 Task: Create New Customer with Customer Name: Dollar General, Billing Address Line1: 2108 Pike Street, Billing Address Line2:  San Diego, Billing Address Line3:  California 92126, Cell Number: 832-238-5024
Action: Mouse moved to (196, 43)
Screenshot: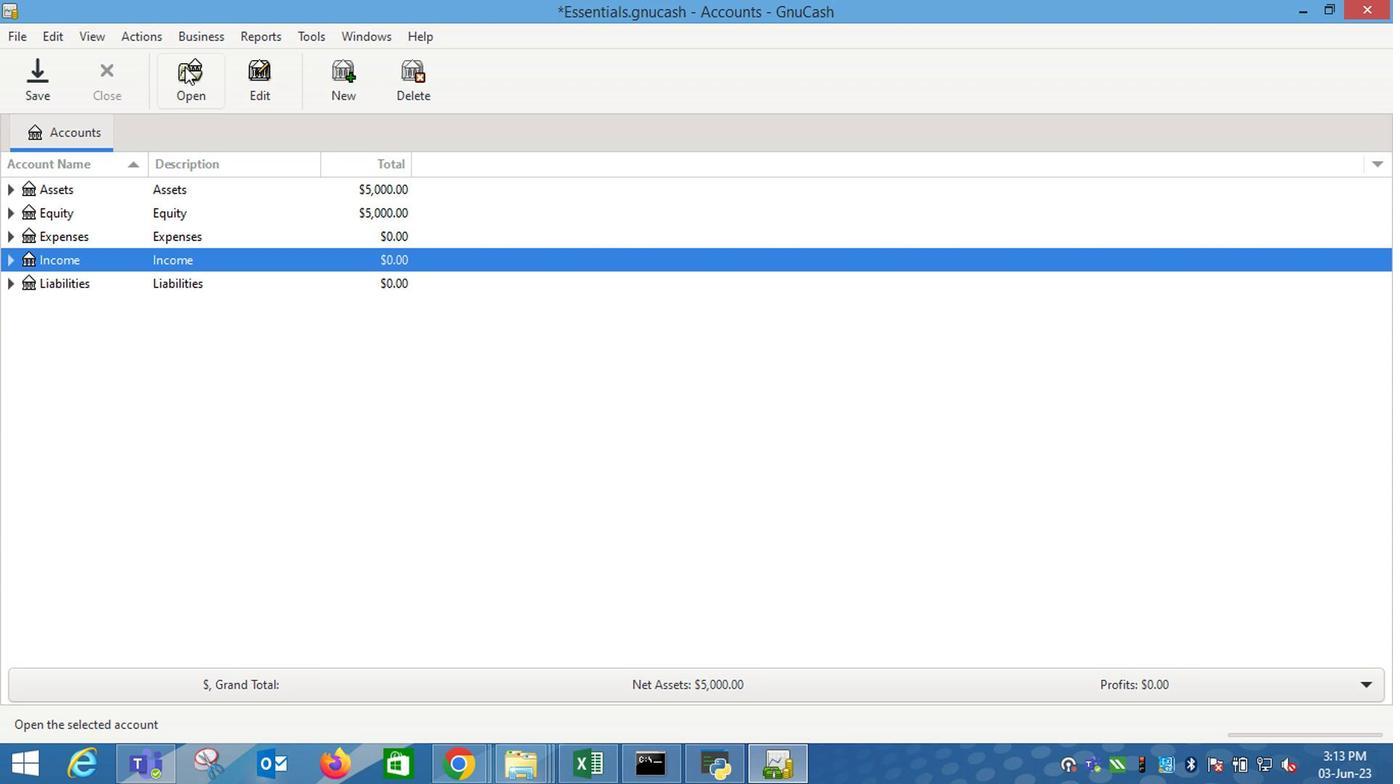 
Action: Mouse pressed left at (196, 43)
Screenshot: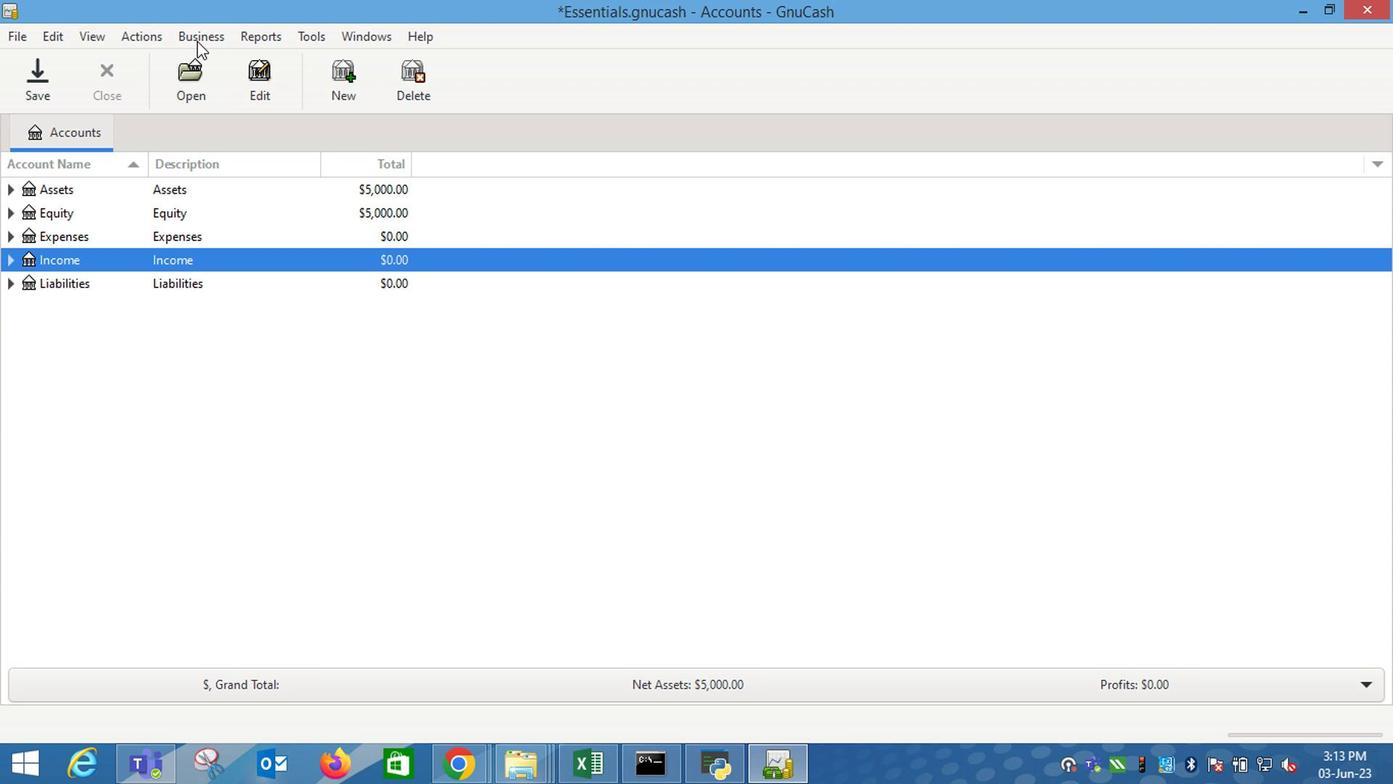 
Action: Mouse moved to (426, 94)
Screenshot: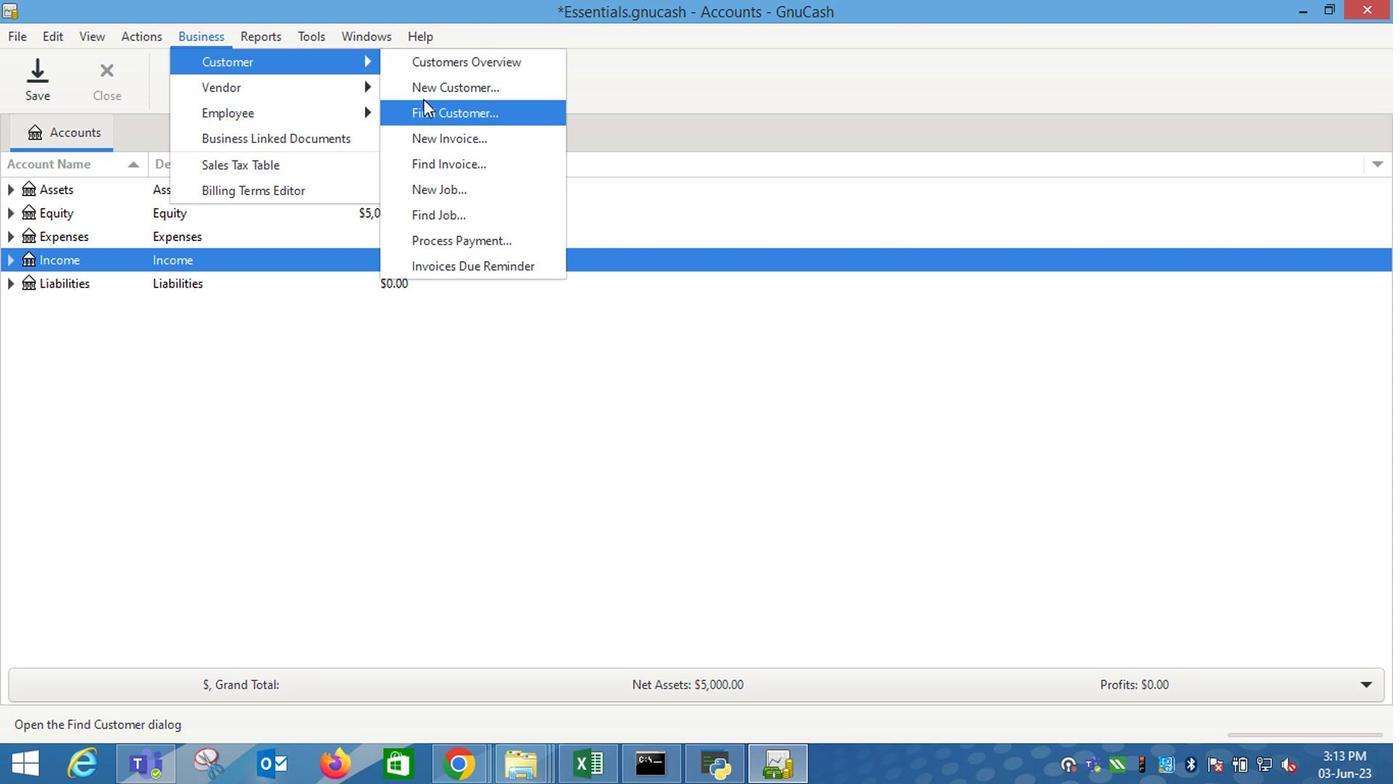 
Action: Mouse pressed left at (426, 94)
Screenshot: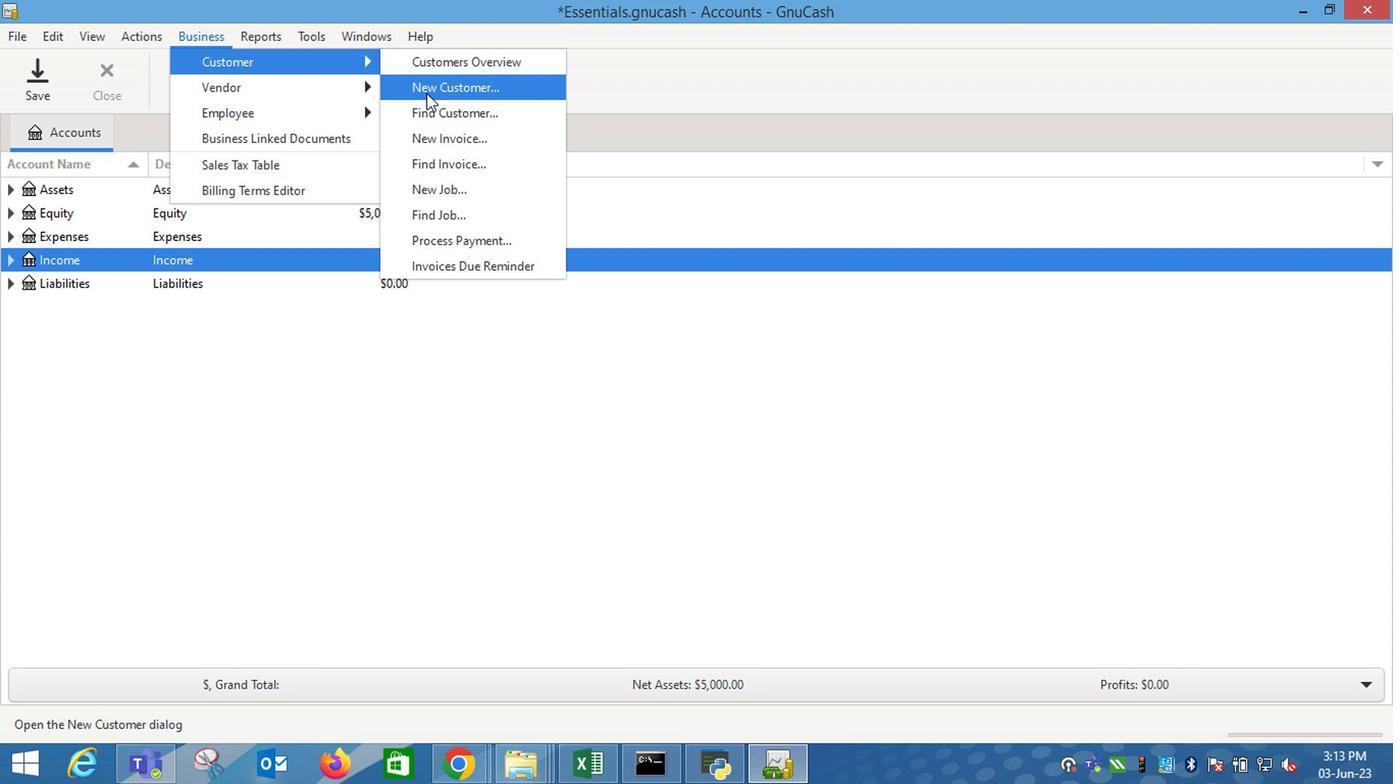 
Action: Mouse moved to (987, 283)
Screenshot: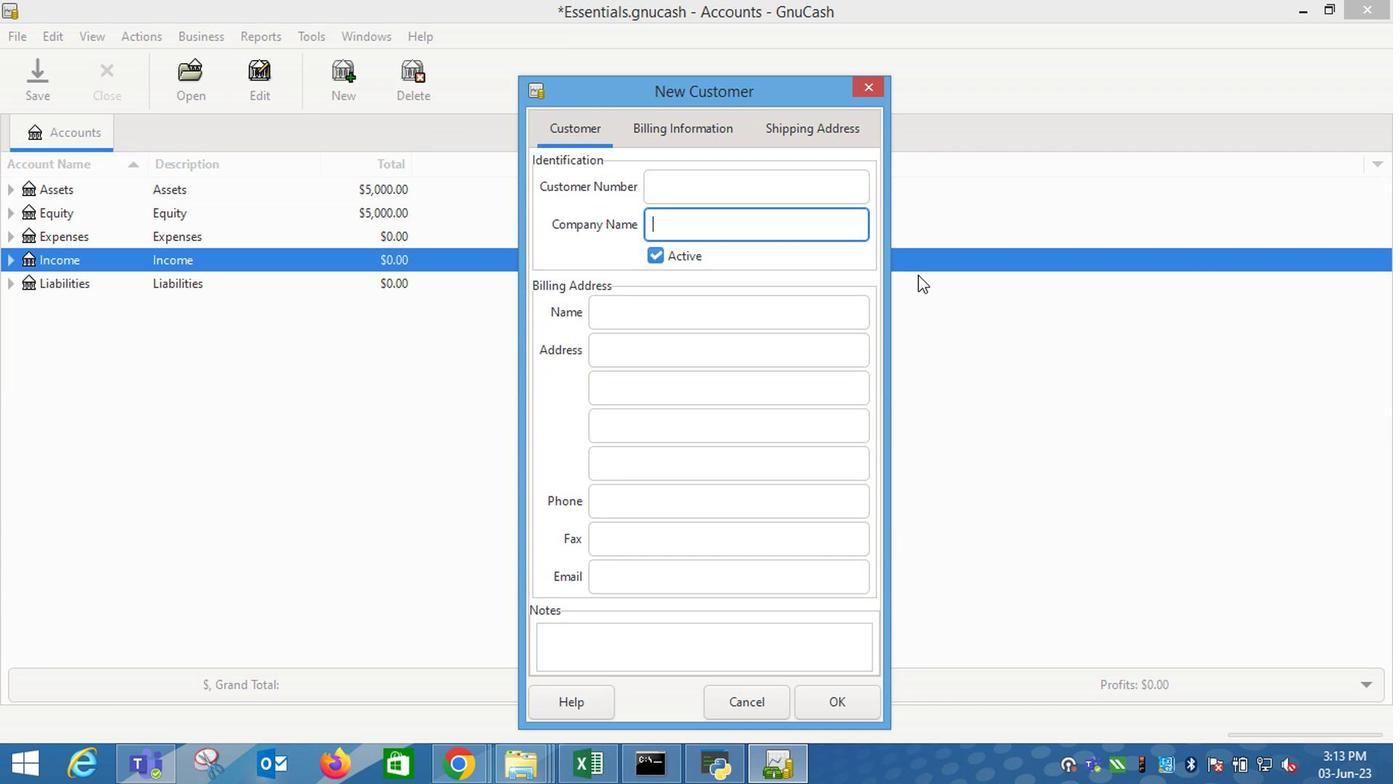 
Action: Mouse pressed left at (987, 283)
Screenshot: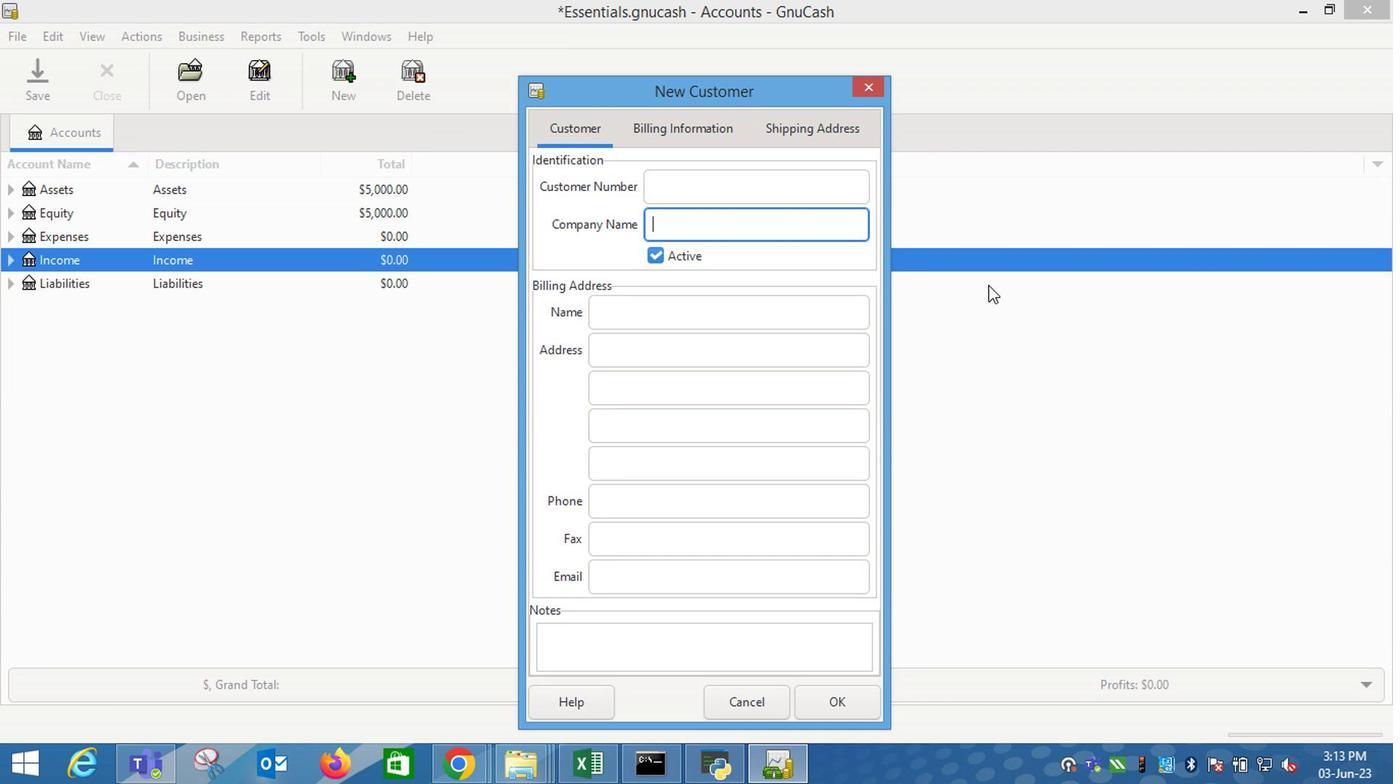 
Action: Key pressed <Key.shift_r>
Screenshot: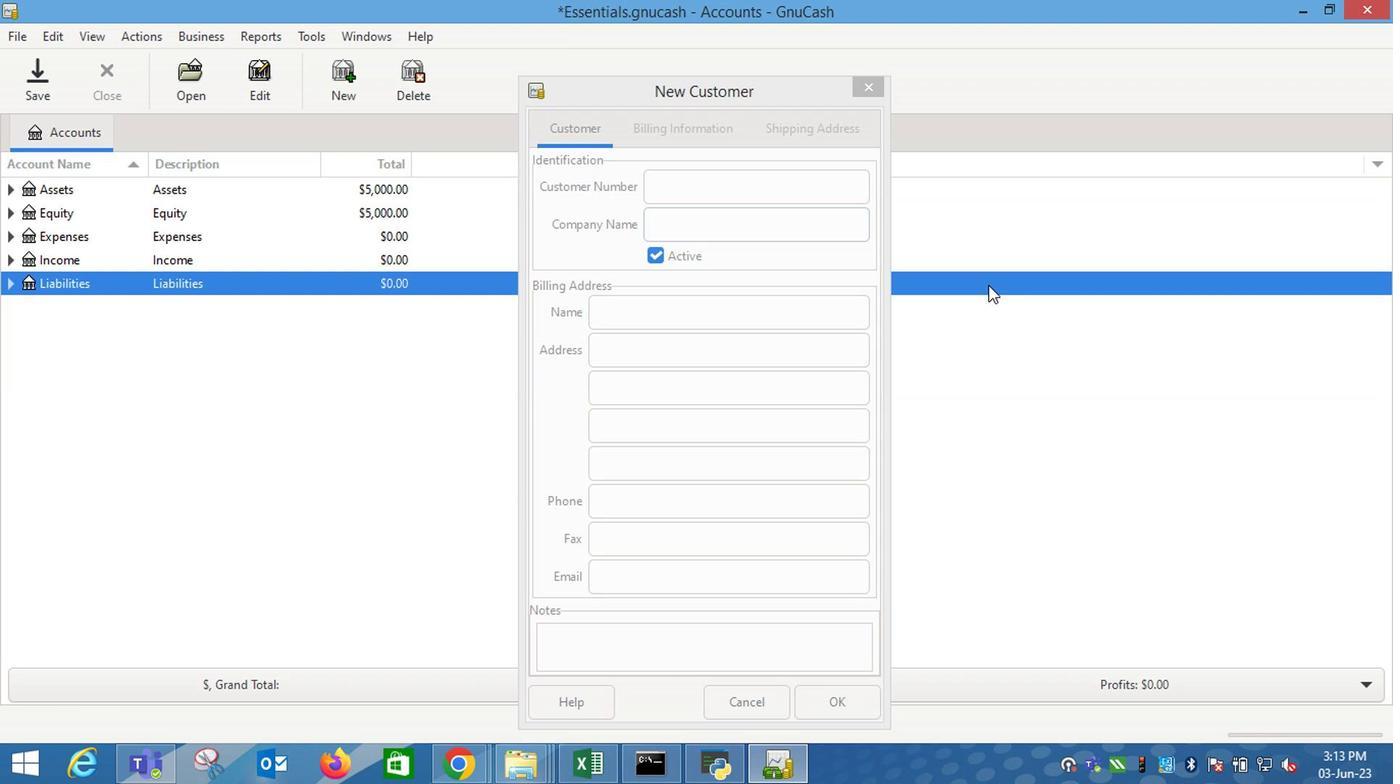 
Action: Mouse moved to (714, 186)
Screenshot: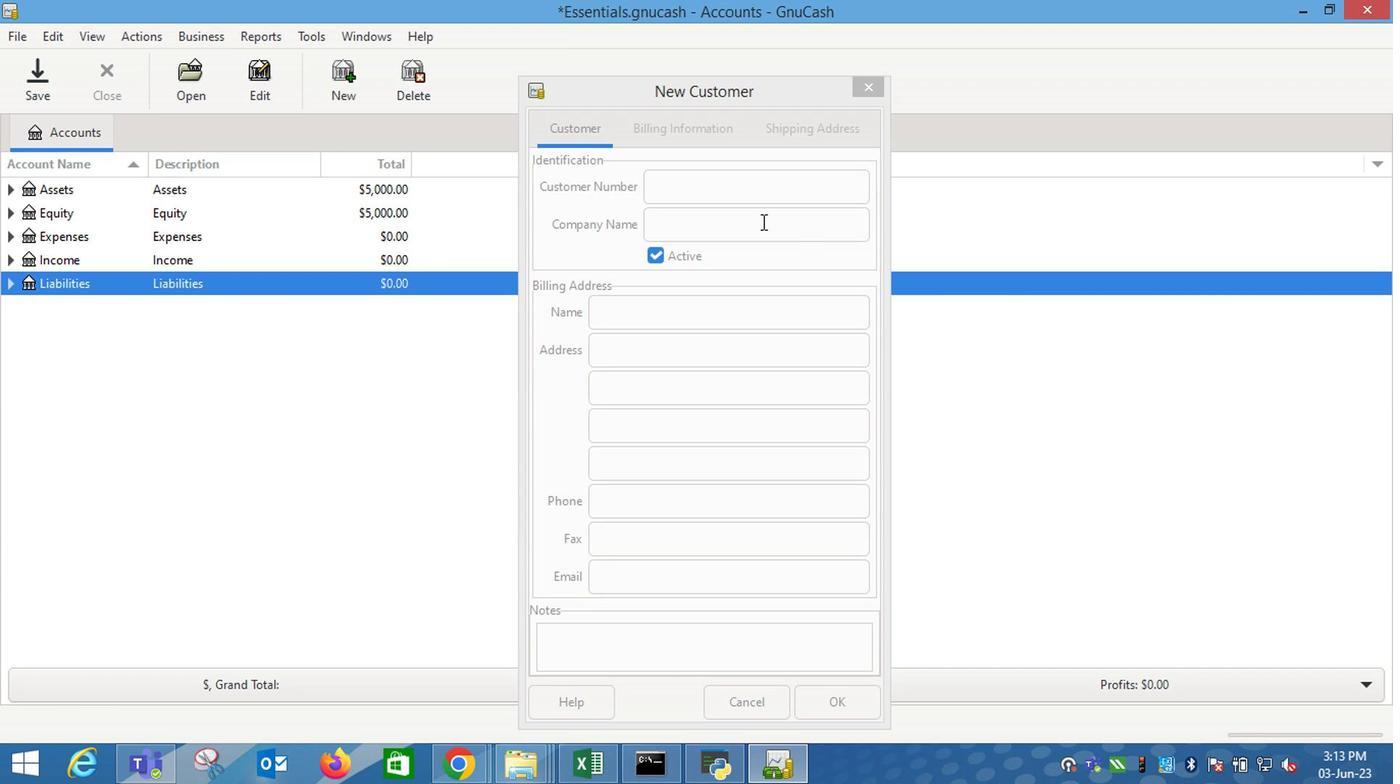 
Action: Mouse pressed left at (714, 186)
Screenshot: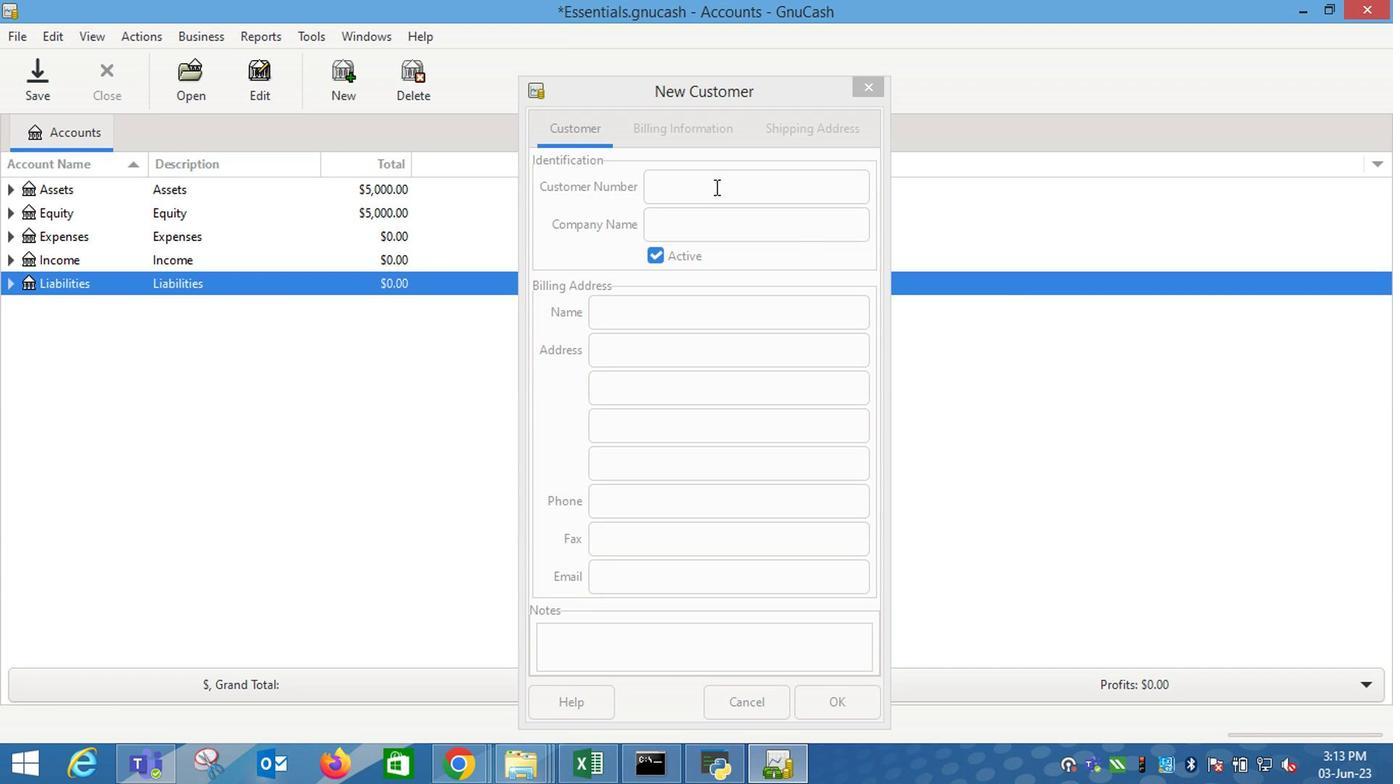 
Action: Mouse moved to (694, 230)
Screenshot: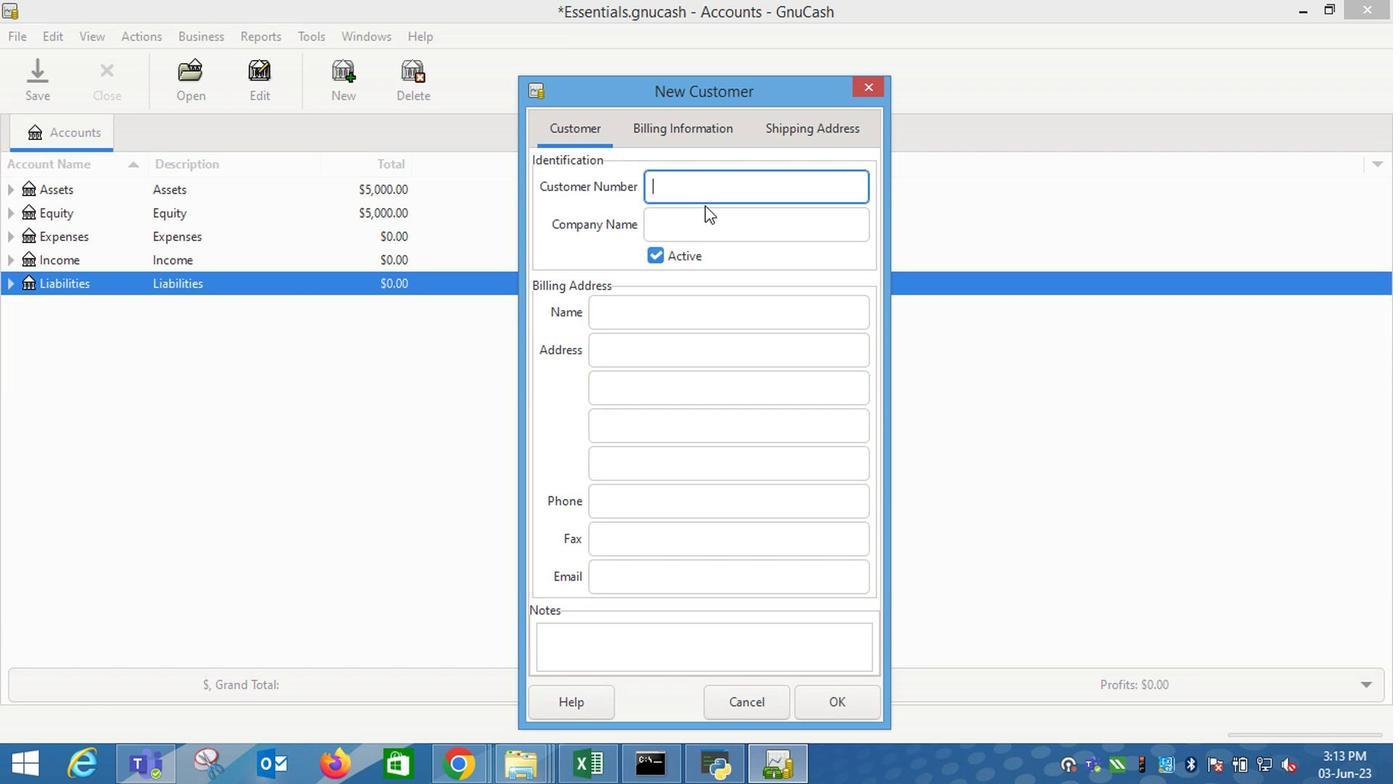 
Action: Mouse pressed left at (694, 230)
Screenshot: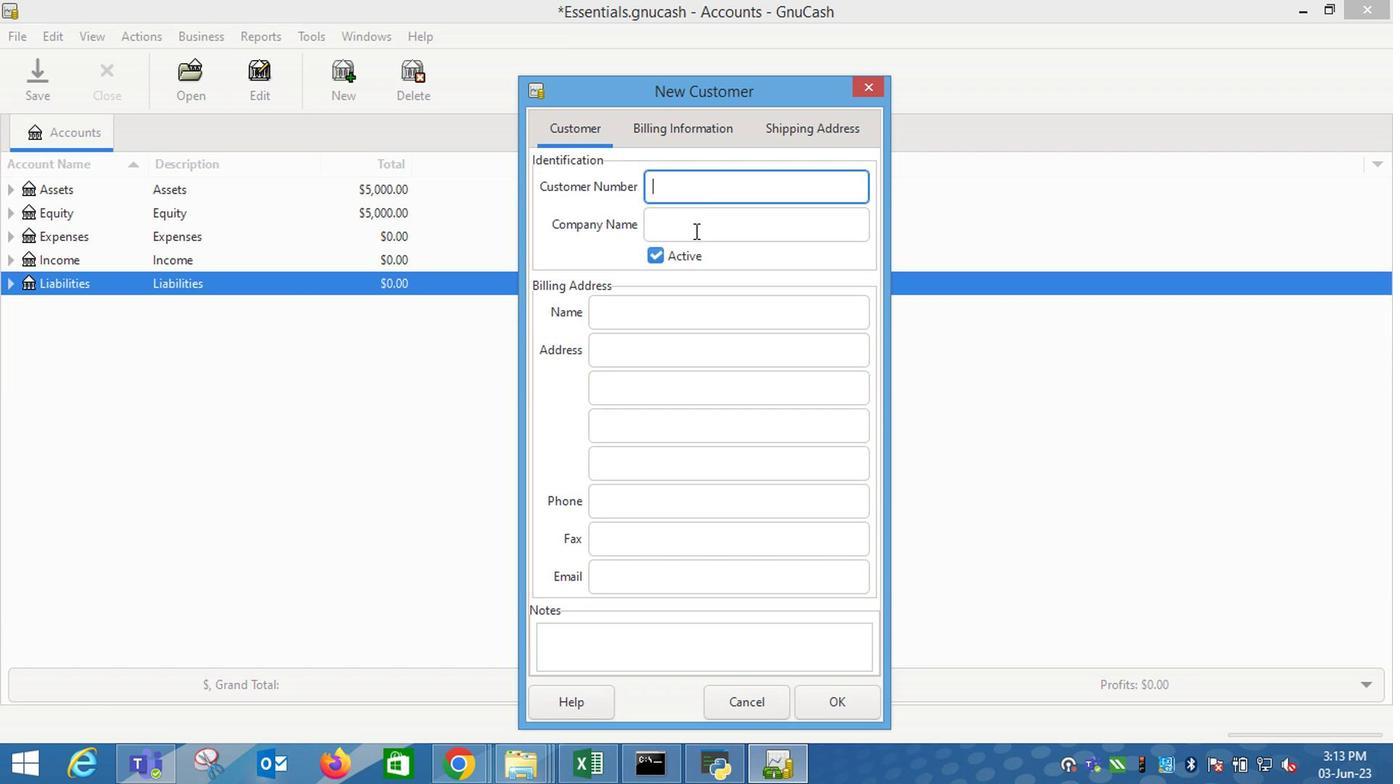 
Action: Mouse moved to (1140, 340)
Screenshot: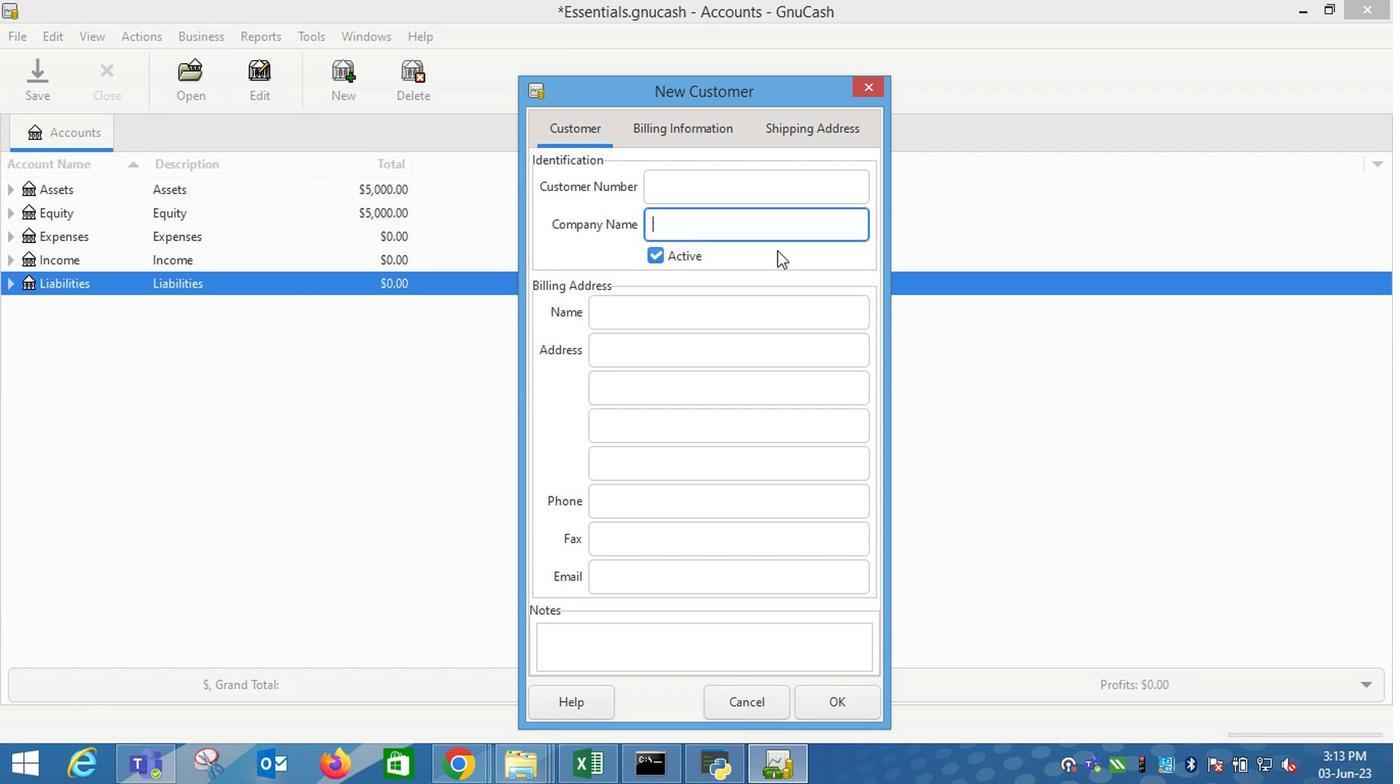 
Action: Key pressed <Key.shift_r>Dollar<Key.space><Key.shift_r><Key.shift_r>General<Key.tab><Key.tab><Key.tab>2108<Key.space><Key.shift_r>Pike<Key.space><Key.shift_r>Street<Key.tab><Key.shift_r>San<Key.space><Key.tab><Key.shift_r>Ca<Key.tab><Key.tab>832-238-5024
Screenshot: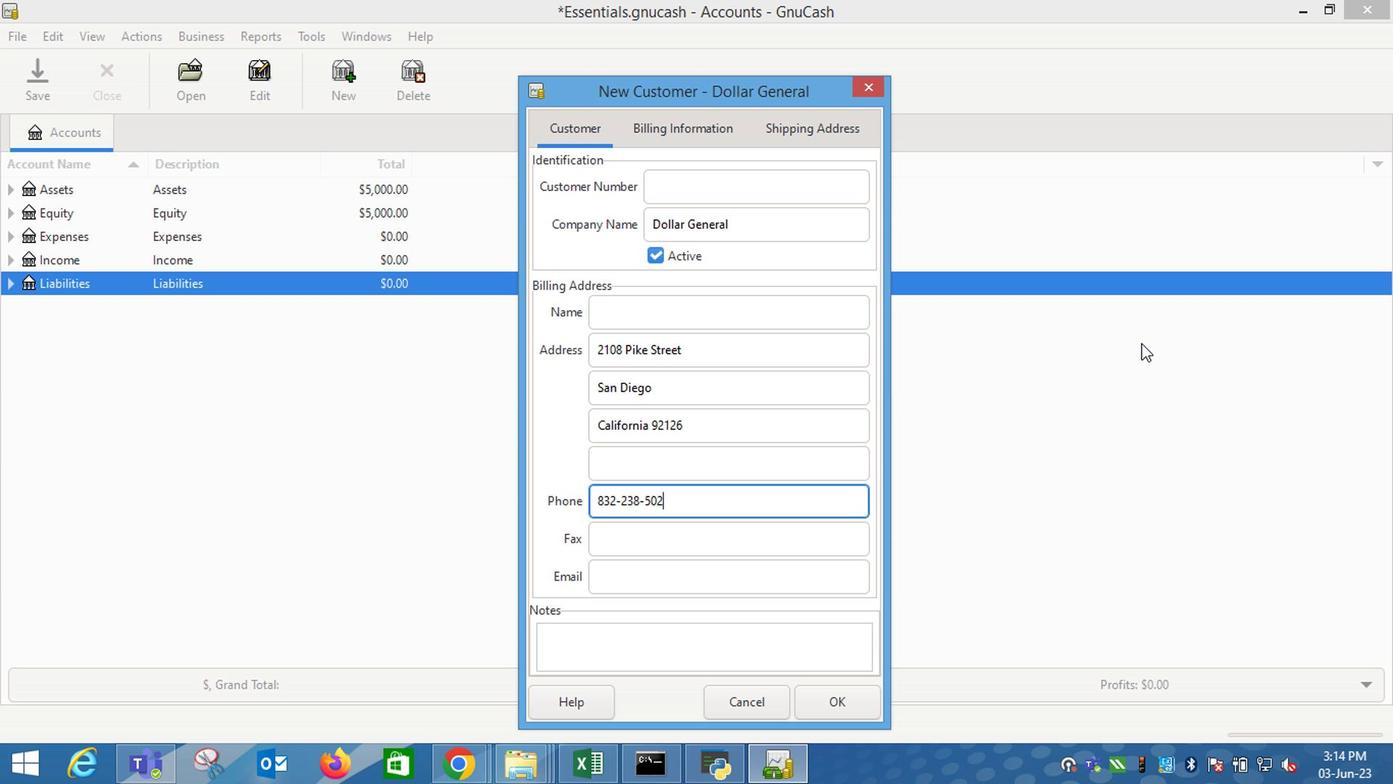 
Action: Mouse moved to (716, 136)
Screenshot: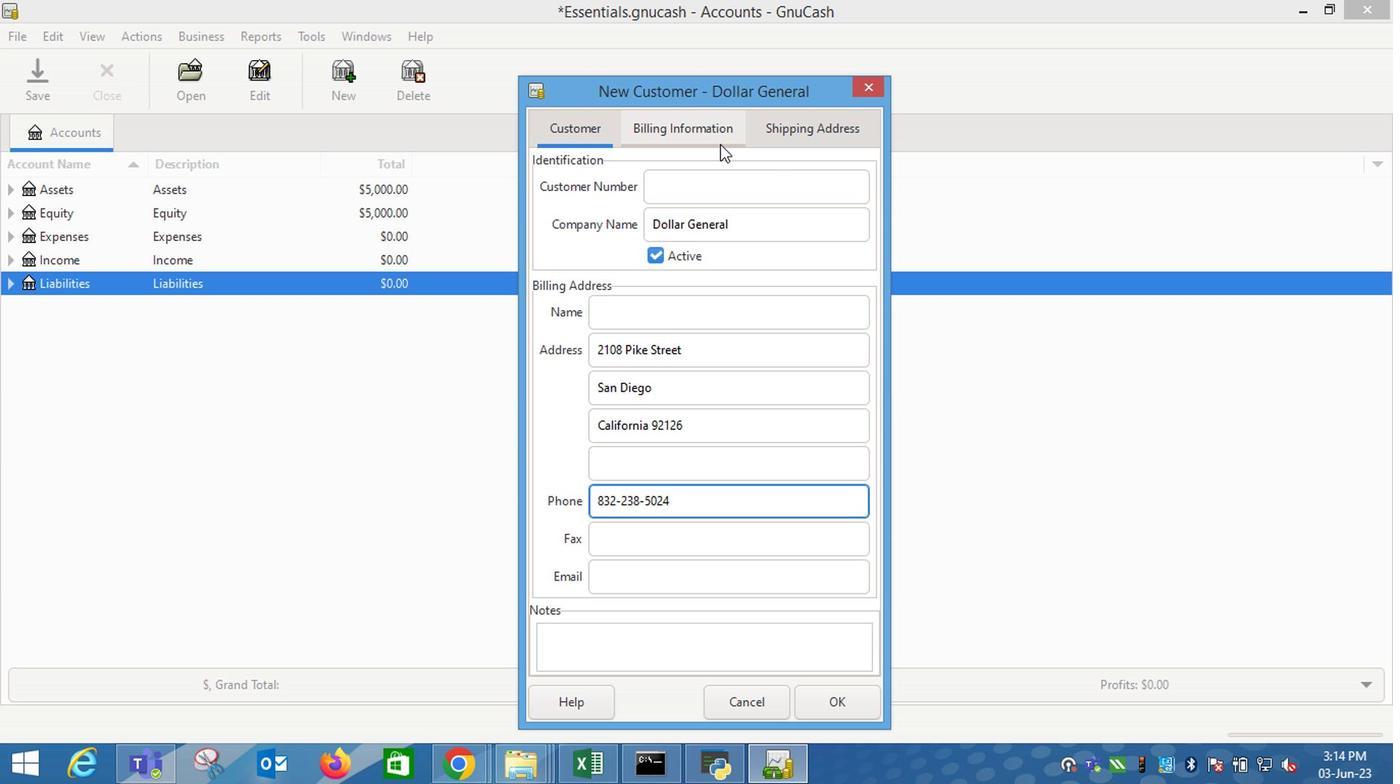 
Action: Mouse pressed left at (716, 136)
Screenshot: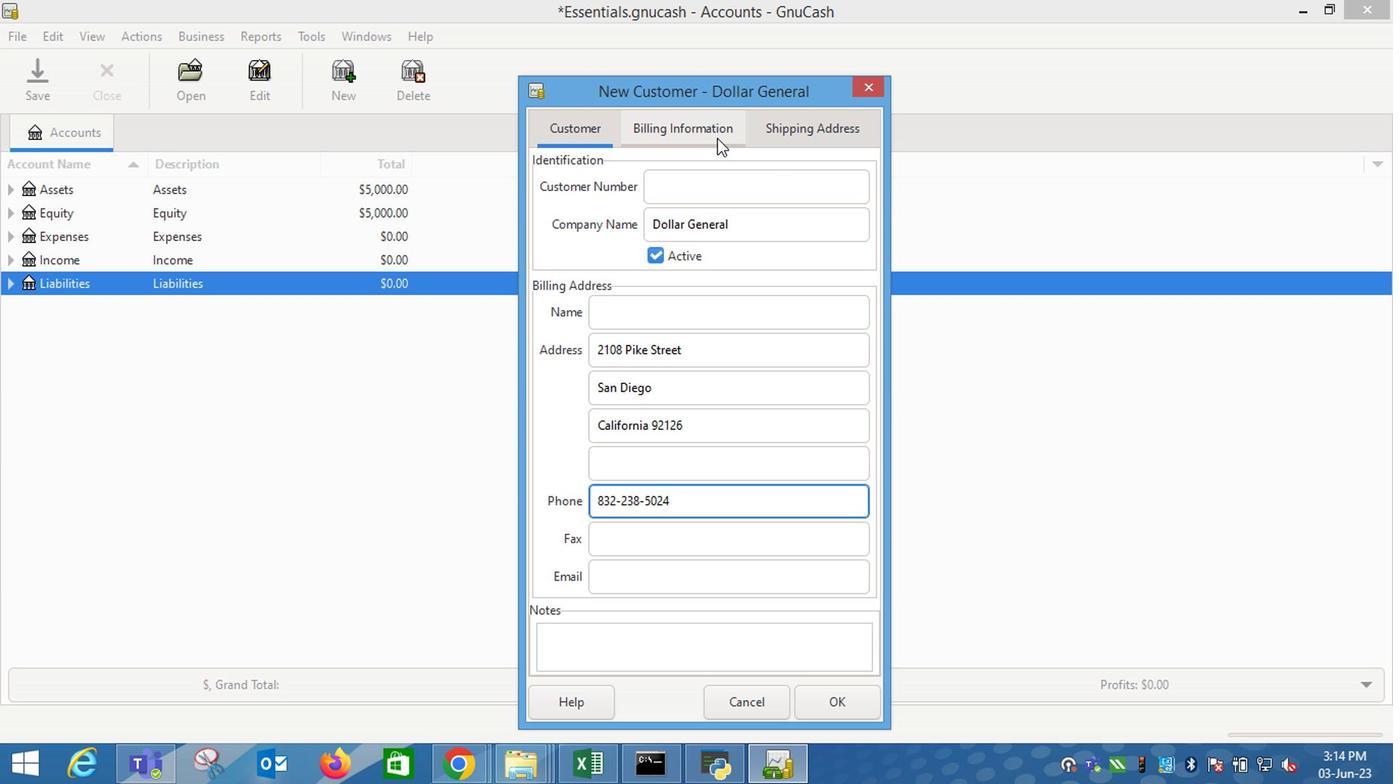 
Action: Mouse moved to (847, 698)
Screenshot: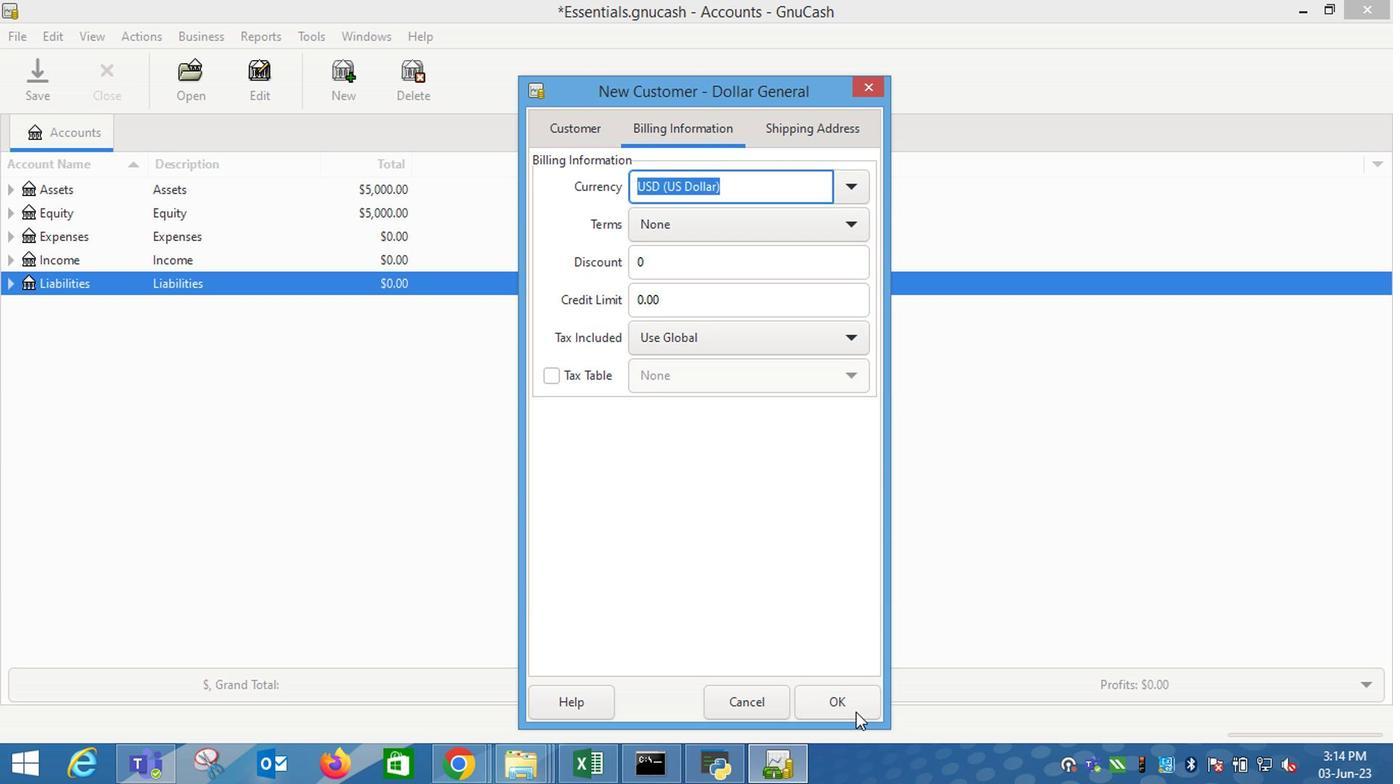 
Action: Mouse pressed left at (847, 698)
Screenshot: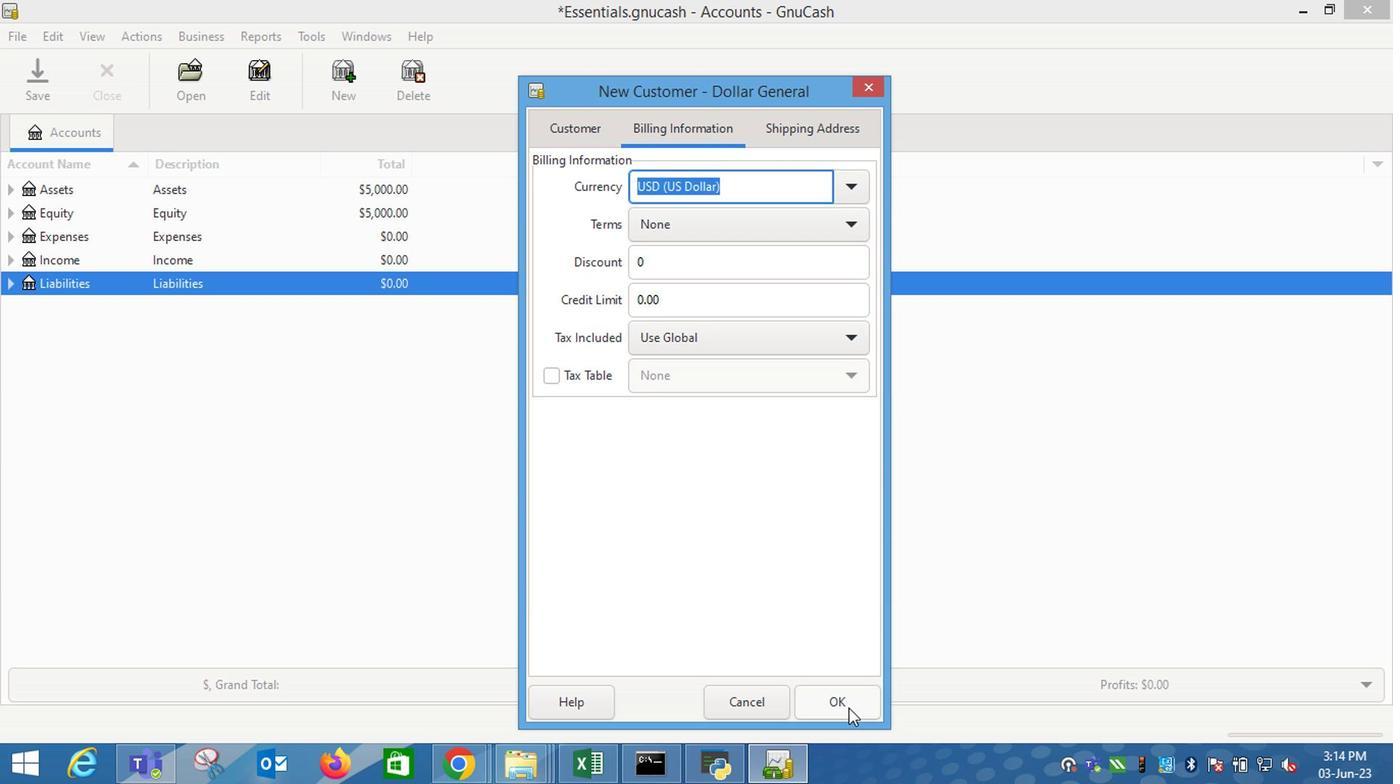 
Action: Mouse moved to (735, 612)
Screenshot: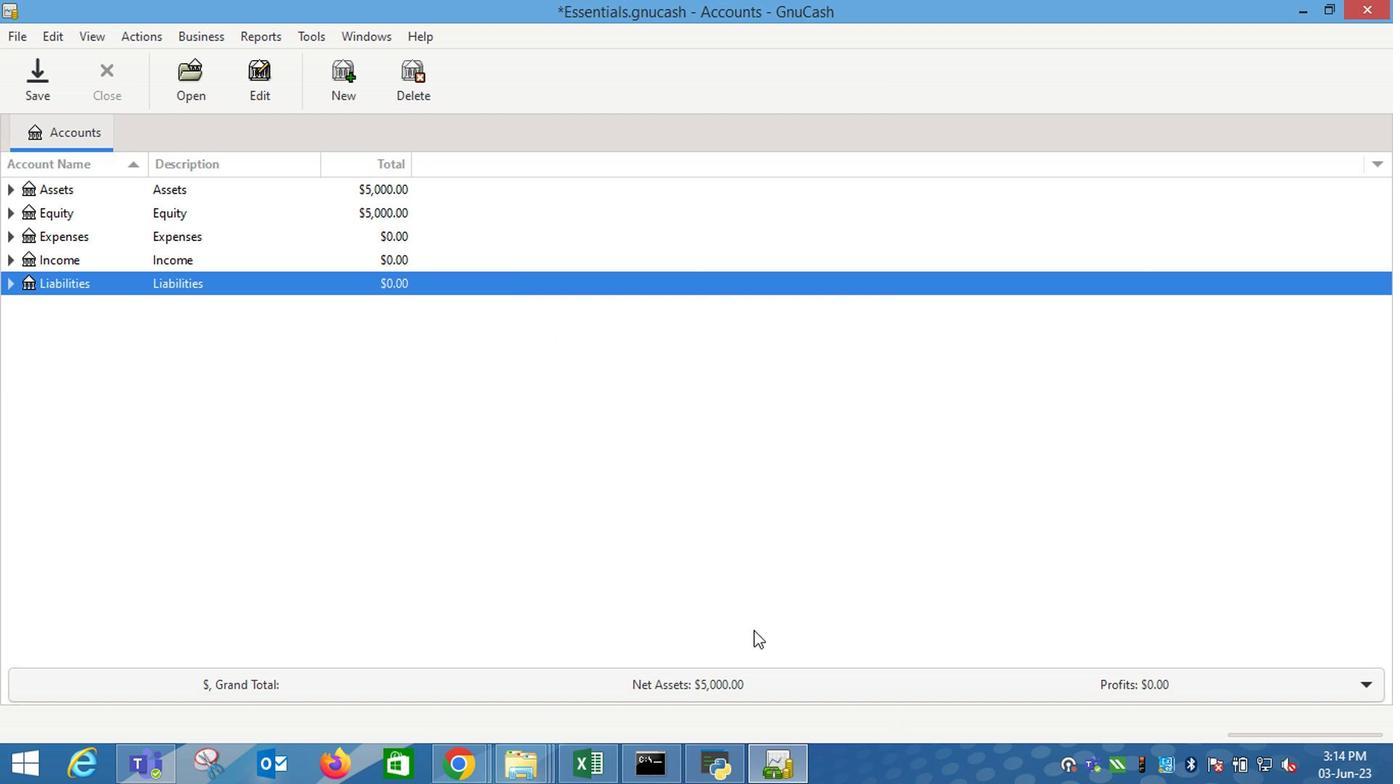 
